 Task: Create a sub task System Test and UAT for the task  Upgrade and migrate company business intelligence to a cloud-based solution in the project AztecTech , assign it to team member softage.4@softage.net and update the status of the sub task to  On Track  , set the priority of the sub task to Low
Action: Mouse moved to (690, 406)
Screenshot: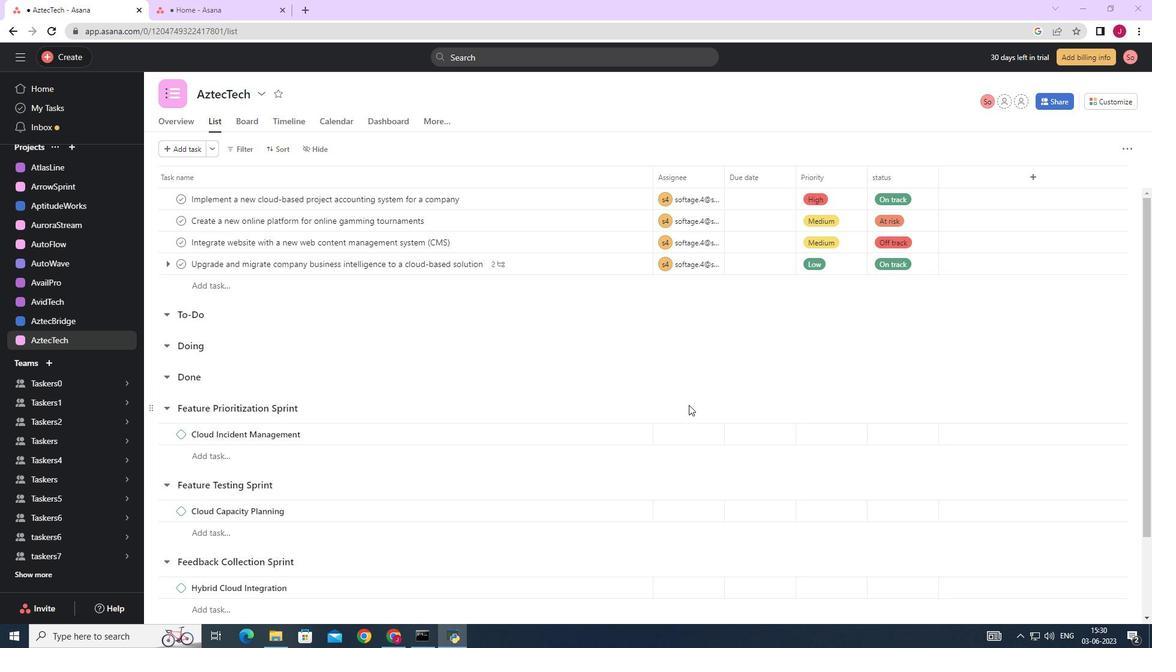 
Action: Mouse scrolled (690, 407) with delta (0, 0)
Screenshot: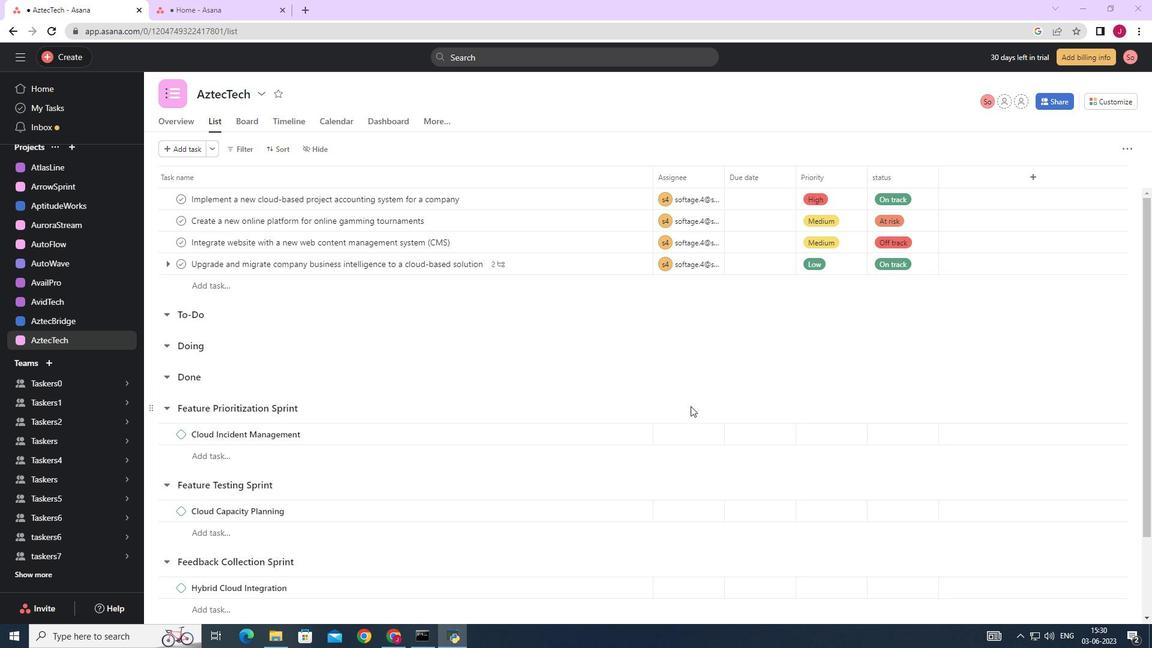 
Action: Mouse scrolled (690, 407) with delta (0, 0)
Screenshot: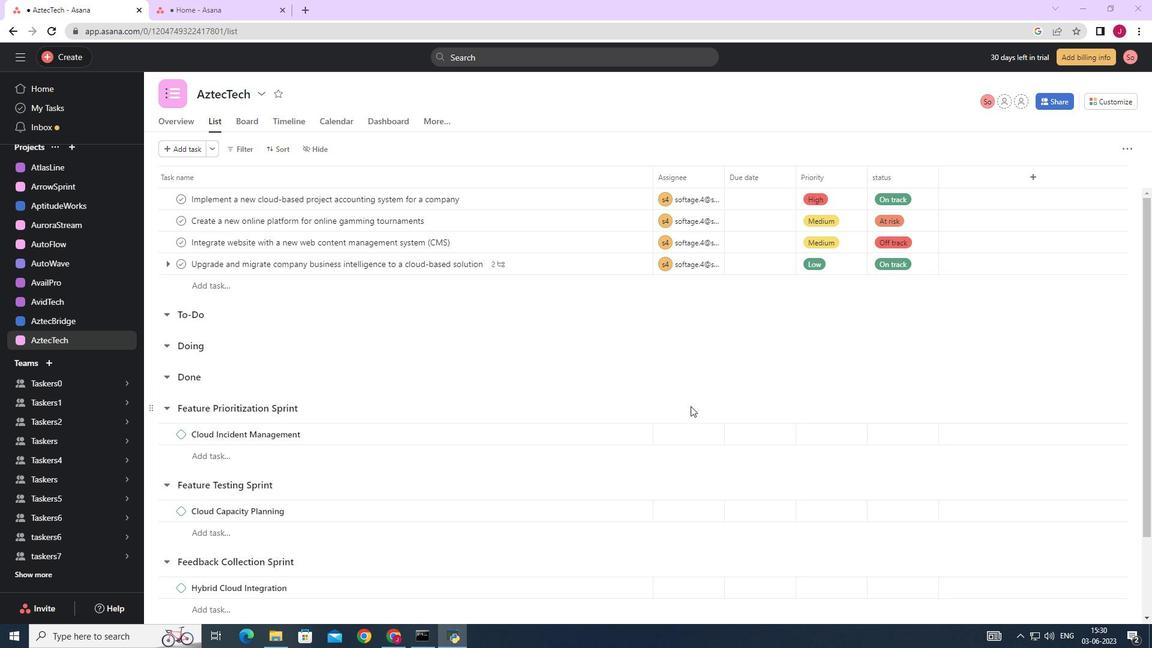 
Action: Mouse moved to (581, 267)
Screenshot: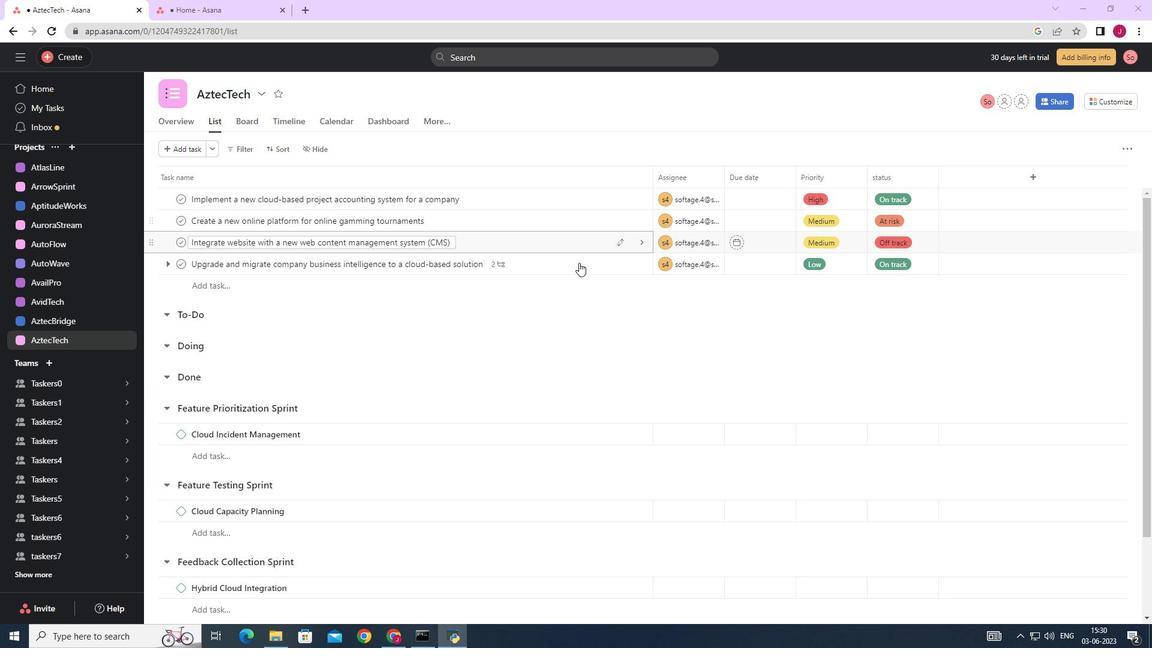 
Action: Mouse pressed left at (581, 267)
Screenshot: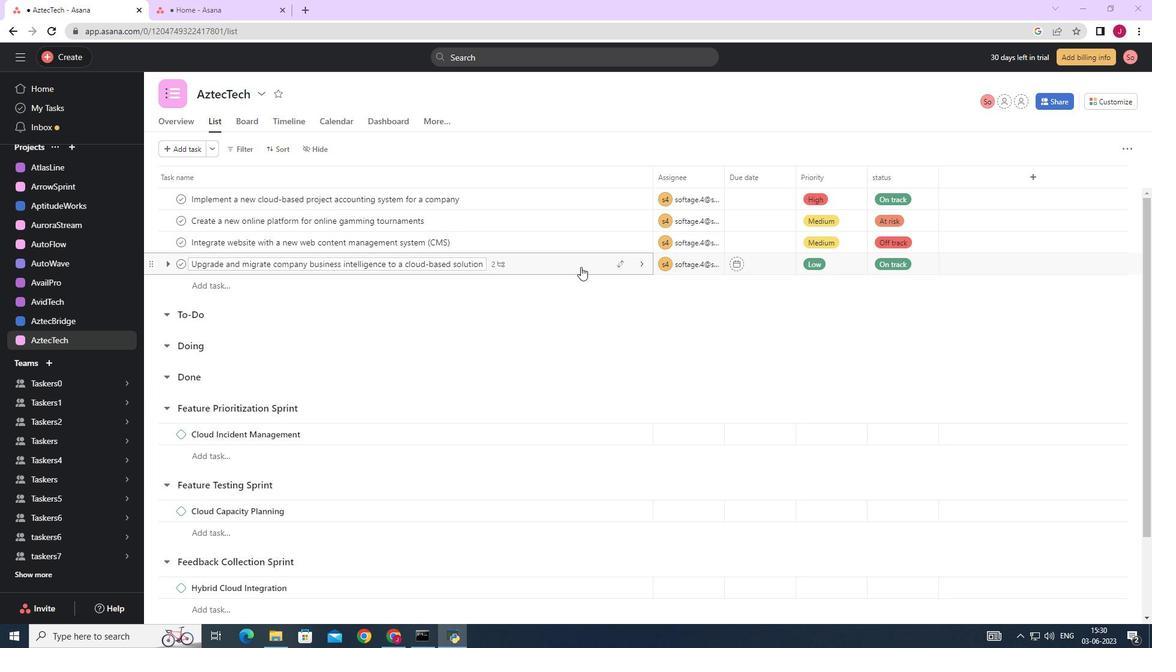 
Action: Mouse moved to (895, 410)
Screenshot: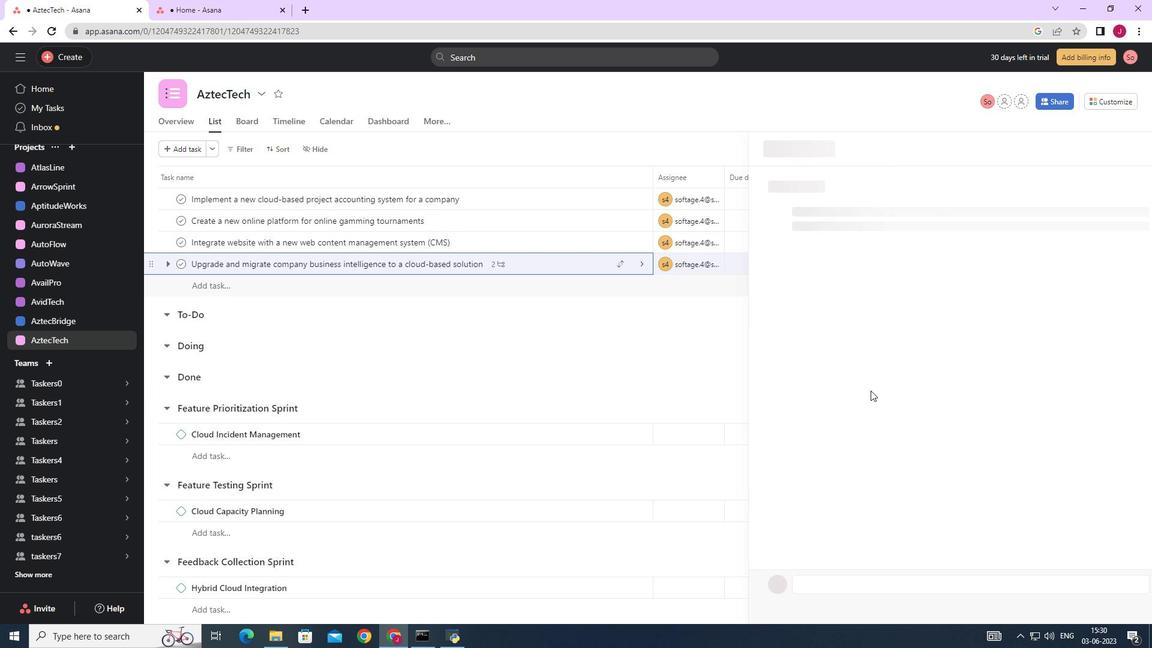 
Action: Mouse scrolled (895, 409) with delta (0, 0)
Screenshot: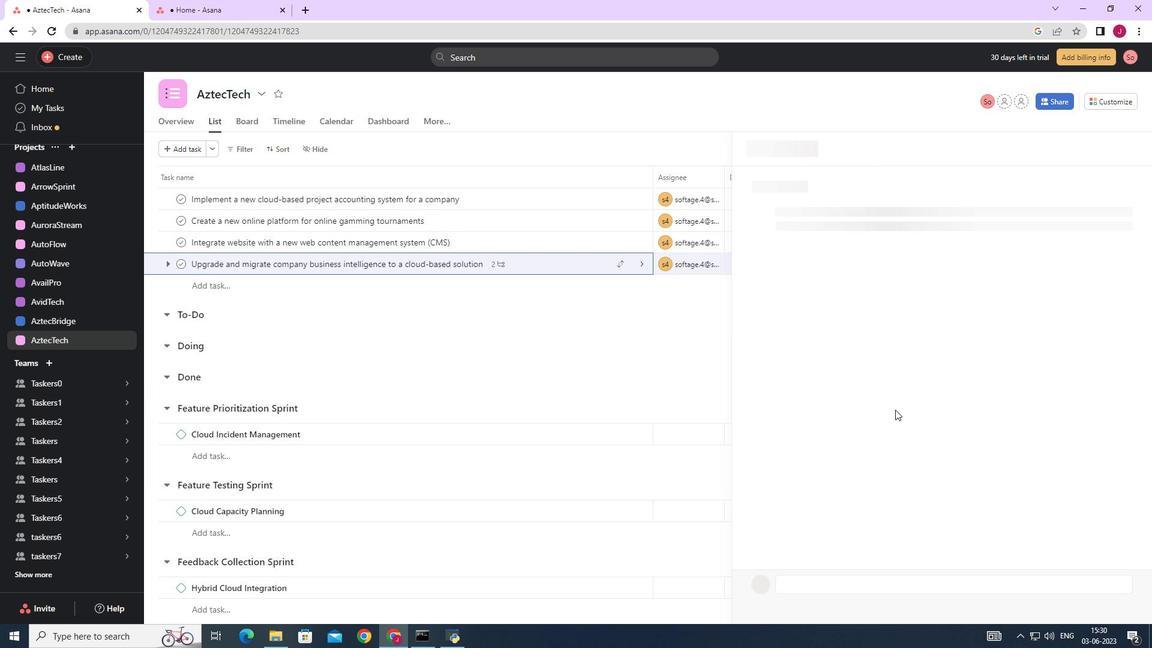 
Action: Mouse scrolled (895, 409) with delta (0, 0)
Screenshot: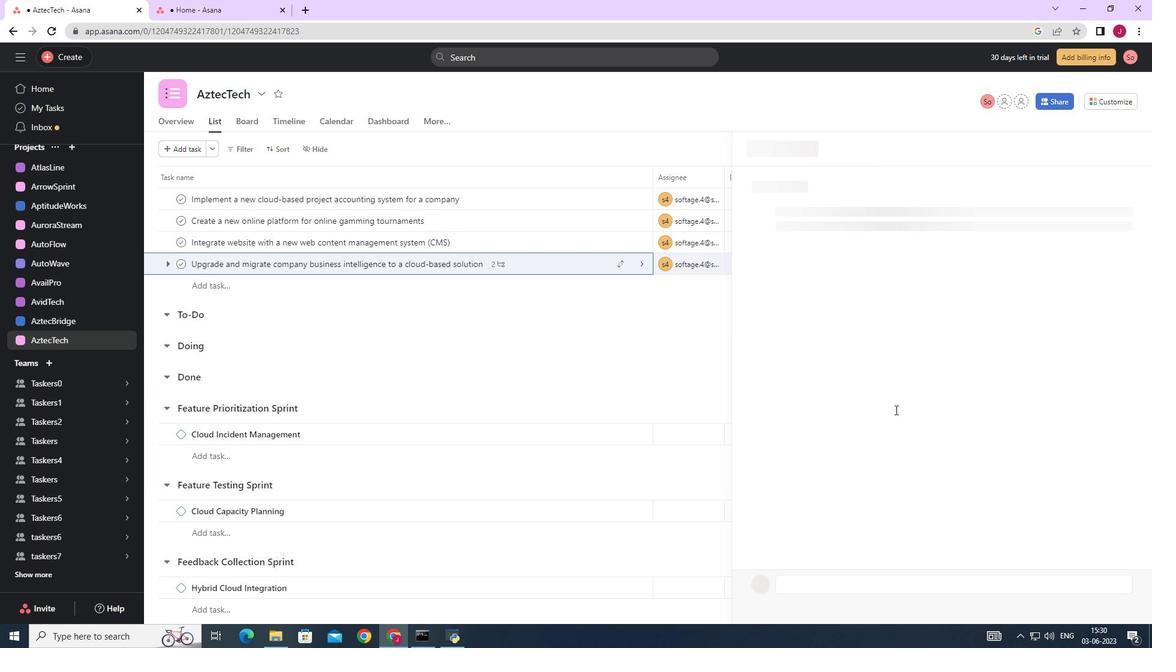 
Action: Mouse scrolled (895, 409) with delta (0, 0)
Screenshot: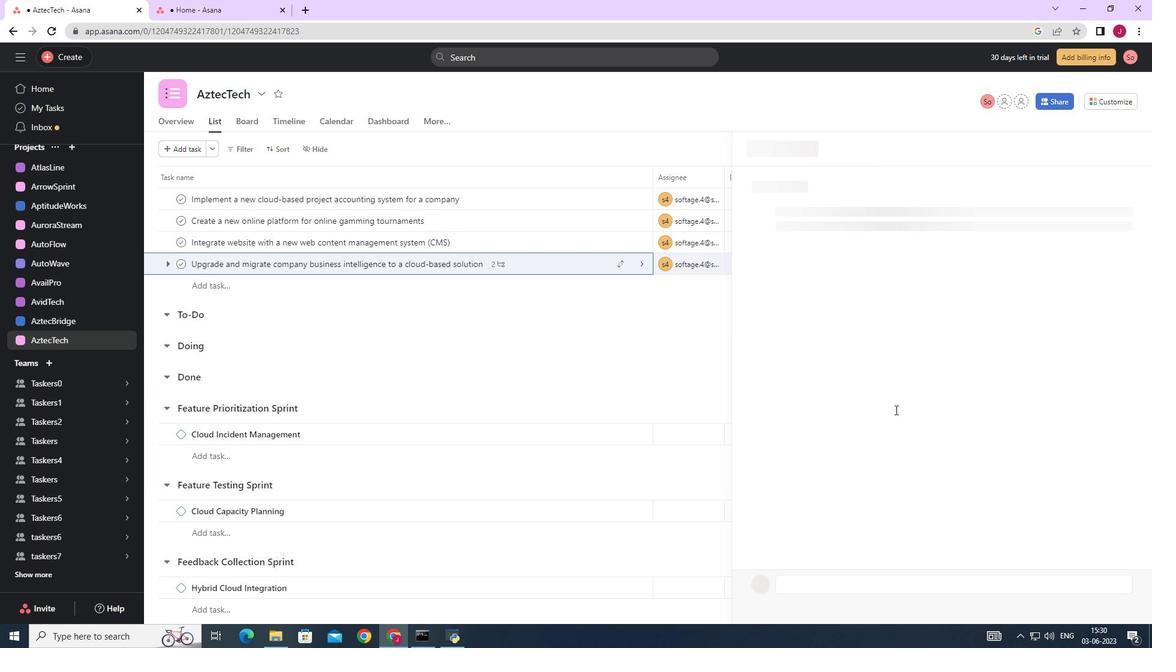 
Action: Mouse scrolled (895, 409) with delta (0, 0)
Screenshot: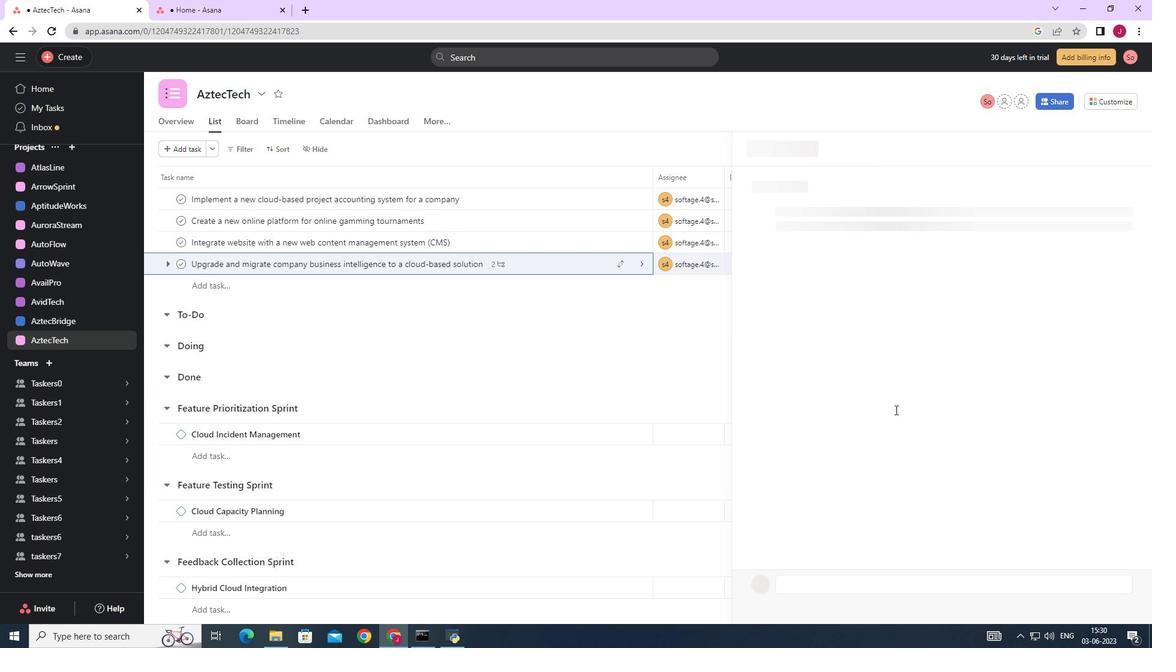 
Action: Mouse moved to (779, 436)
Screenshot: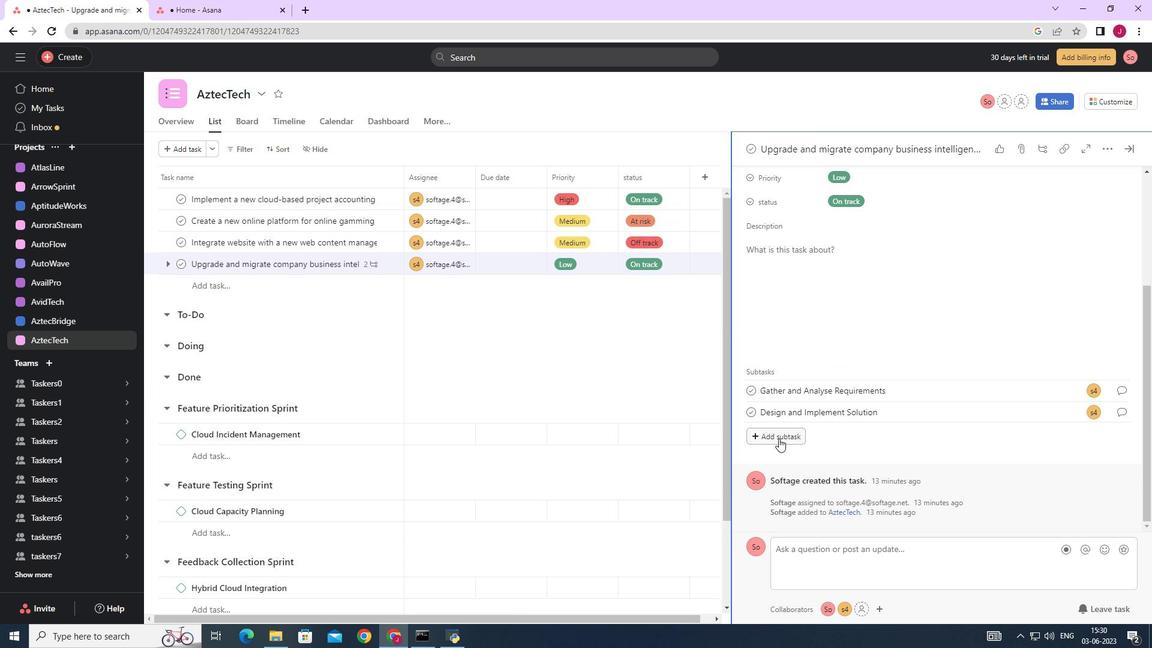 
Action: Mouse pressed left at (779, 436)
Screenshot: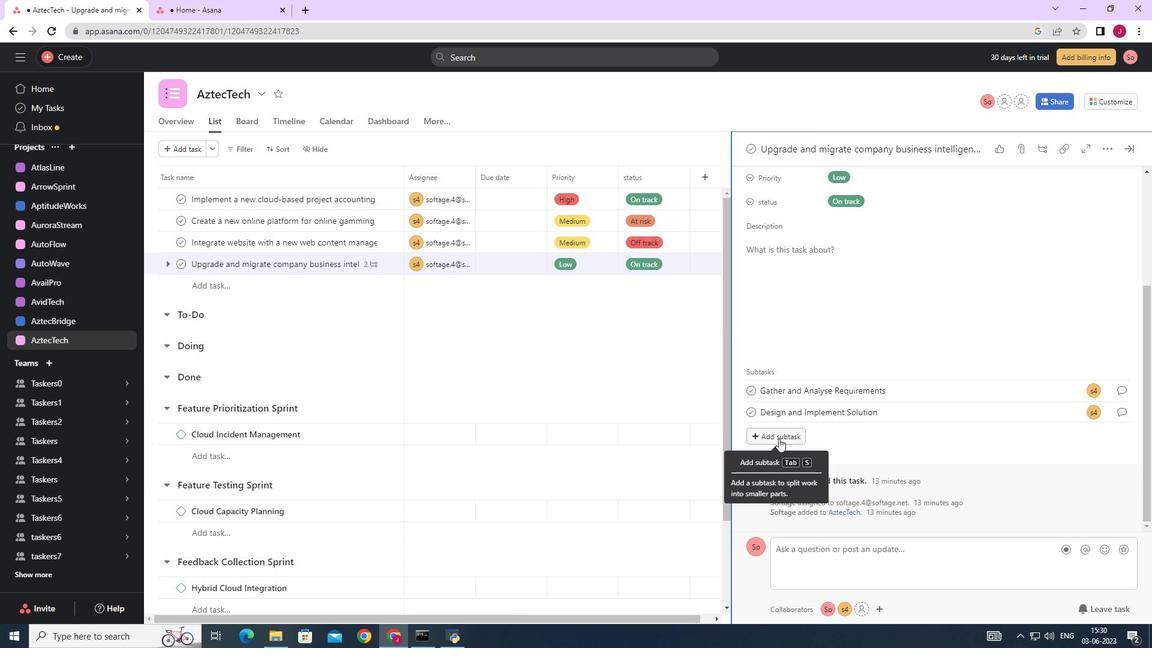 
Action: Mouse moved to (775, 413)
Screenshot: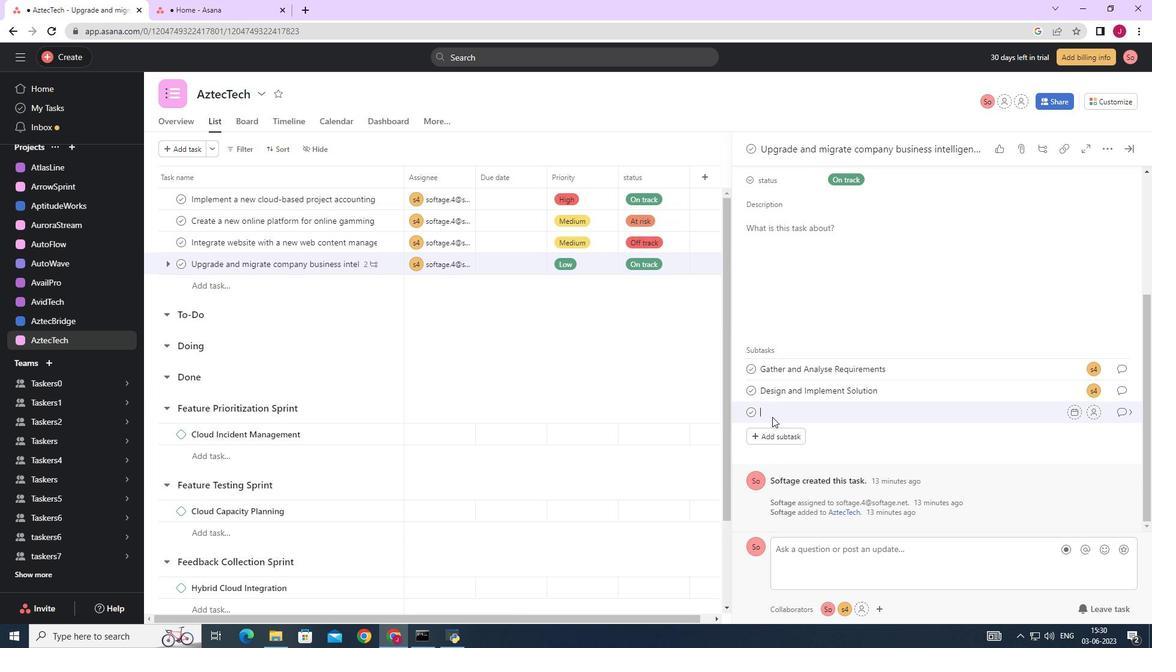 
Action: Key pressed <Key.caps_lock>S<Key.caps_lock>ystem<Key.space><Key.caps_lock>T<Key.caps_lock>est<Key.space>and<Key.space><Key.caps_lock>UAT
Screenshot: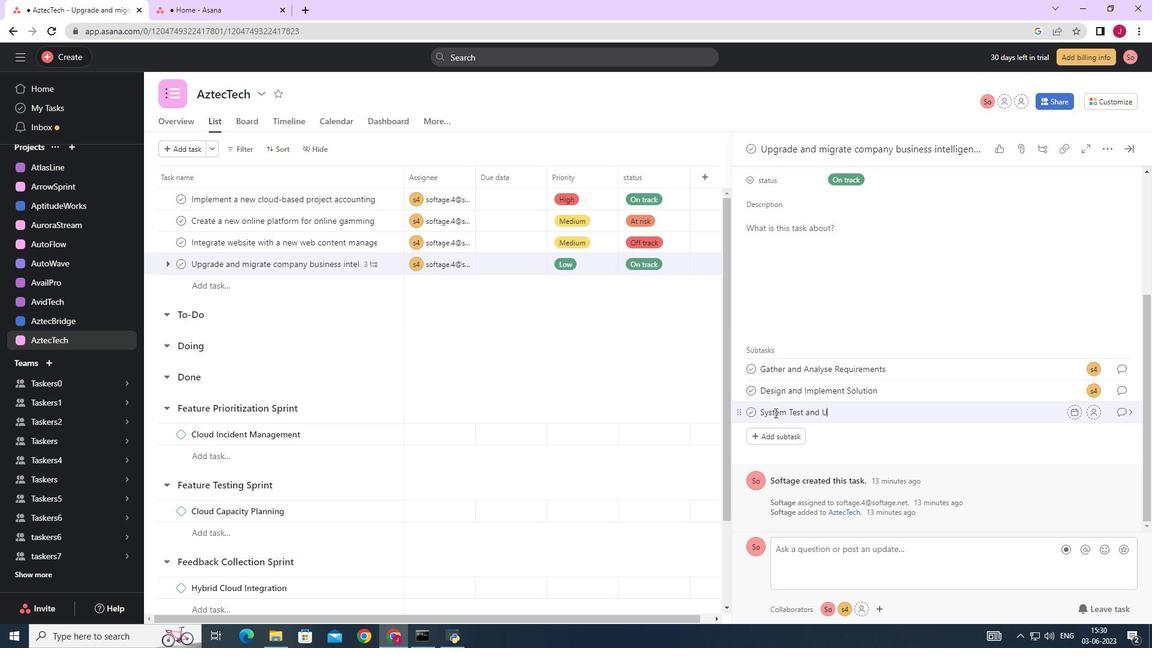 
Action: Mouse moved to (1096, 414)
Screenshot: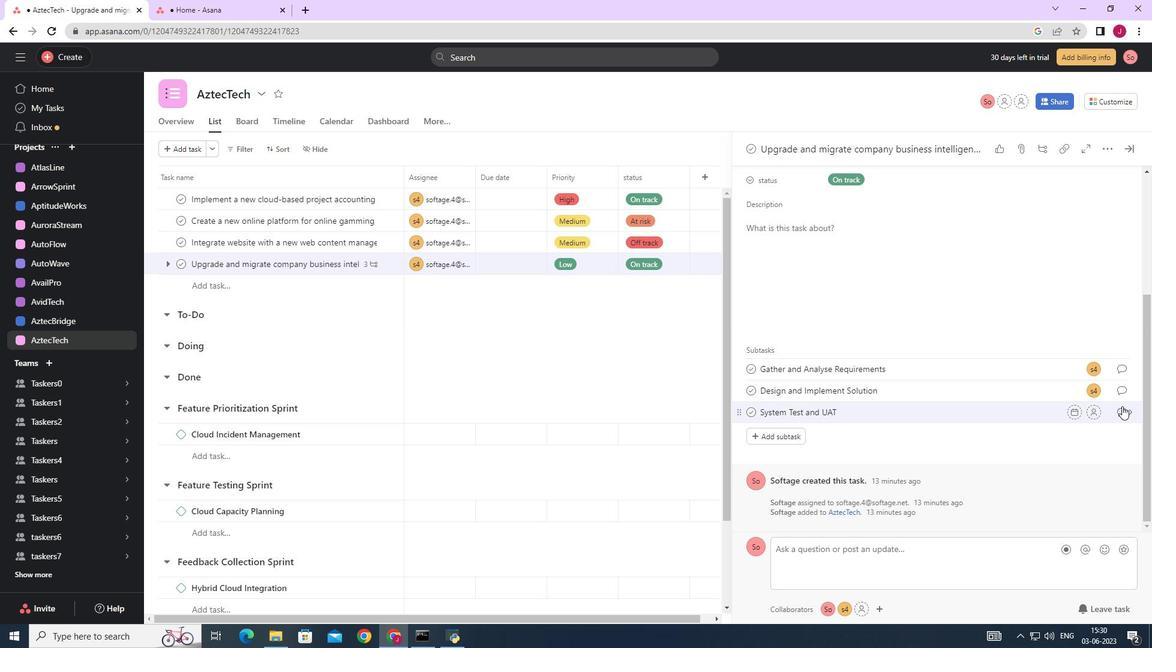 
Action: Mouse pressed left at (1096, 414)
Screenshot: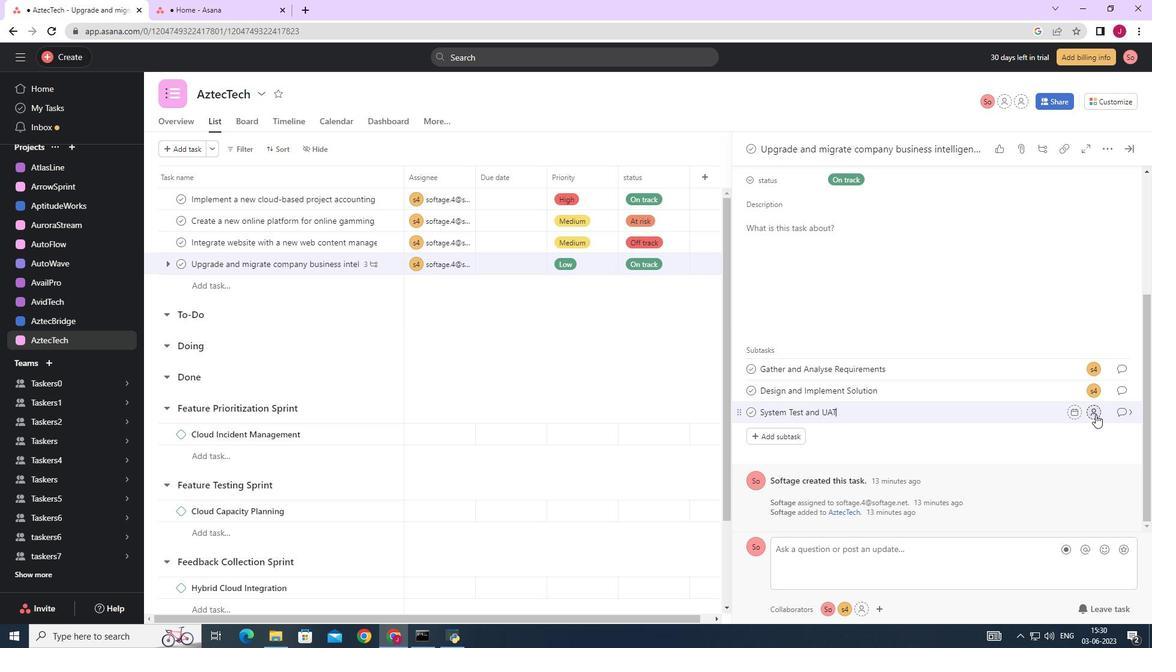 
Action: Mouse moved to (987, 458)
Screenshot: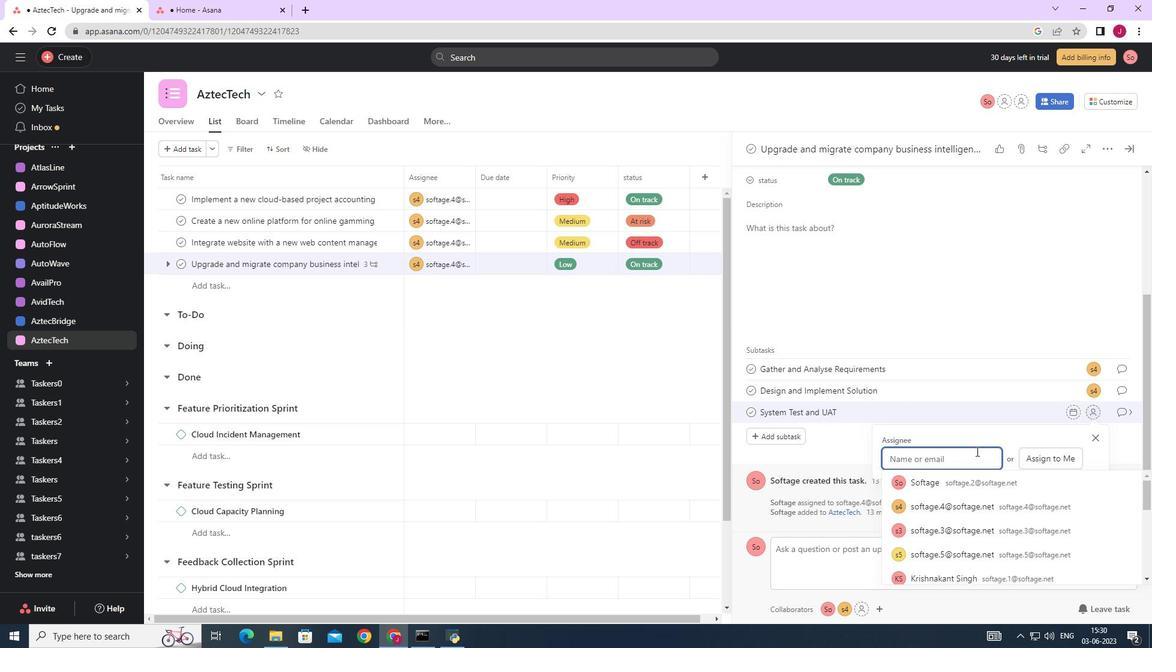 
Action: Key pressed SOFTAGE.
Screenshot: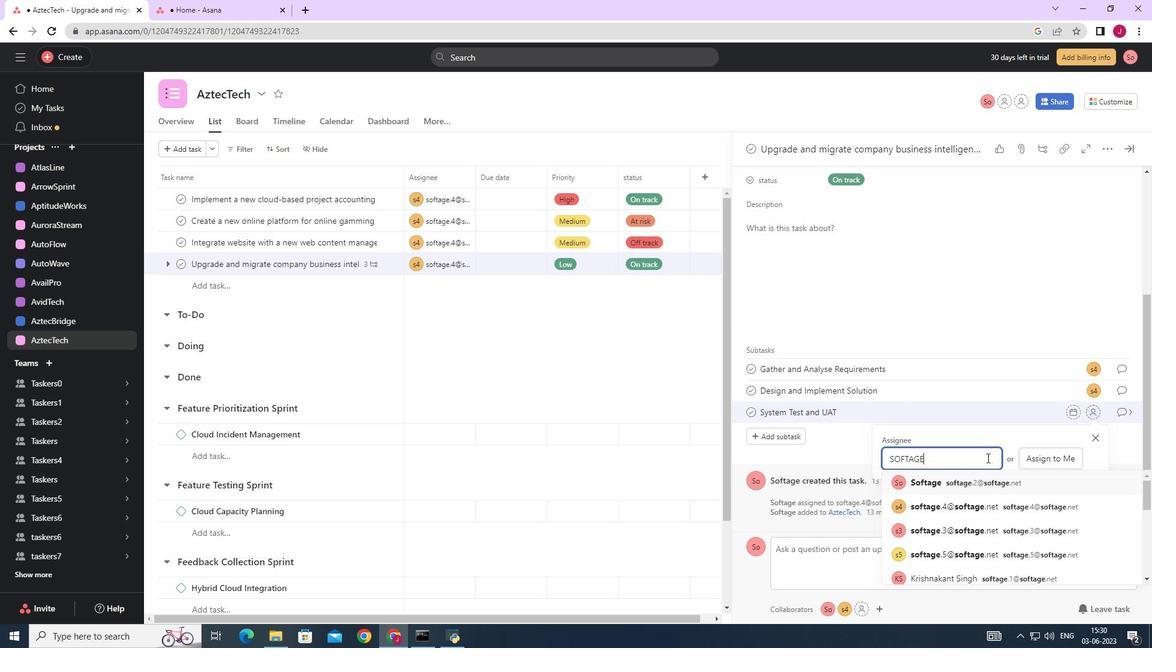 
Action: Mouse moved to (987, 458)
Screenshot: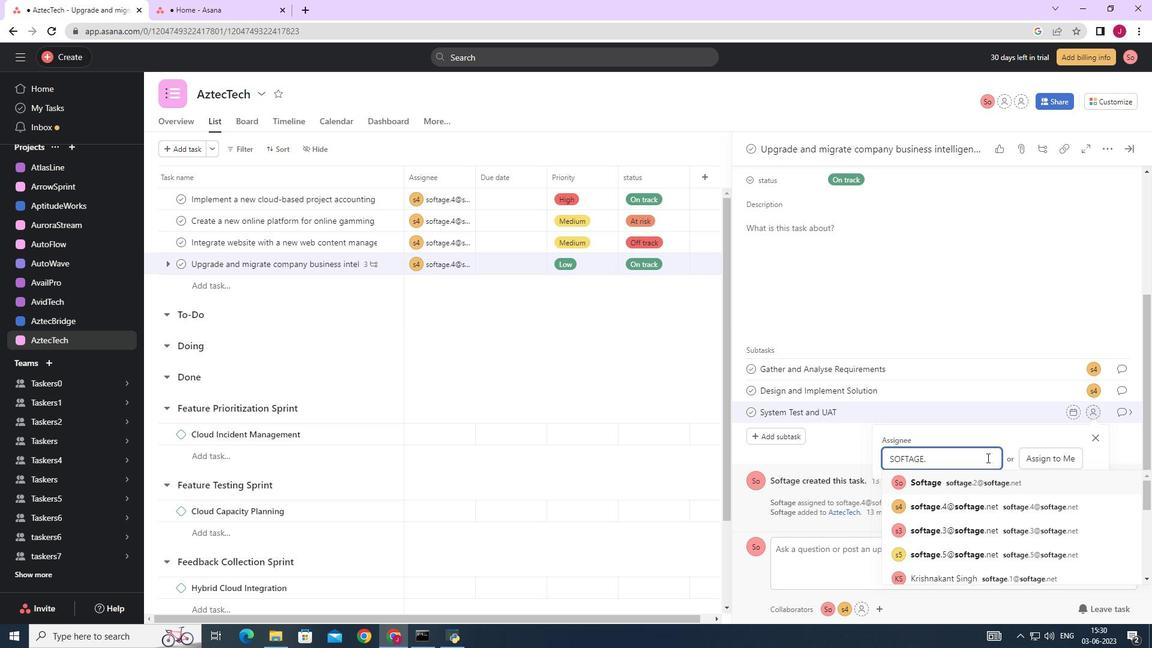
Action: Key pressed 4
Screenshot: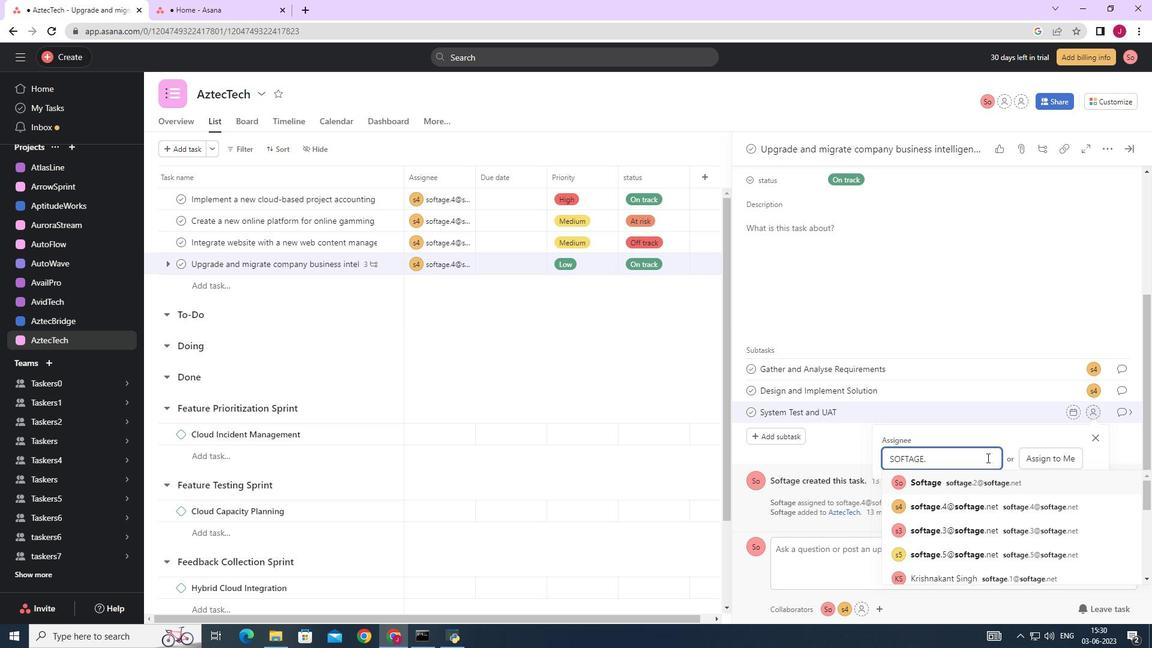 
Action: Mouse moved to (1013, 481)
Screenshot: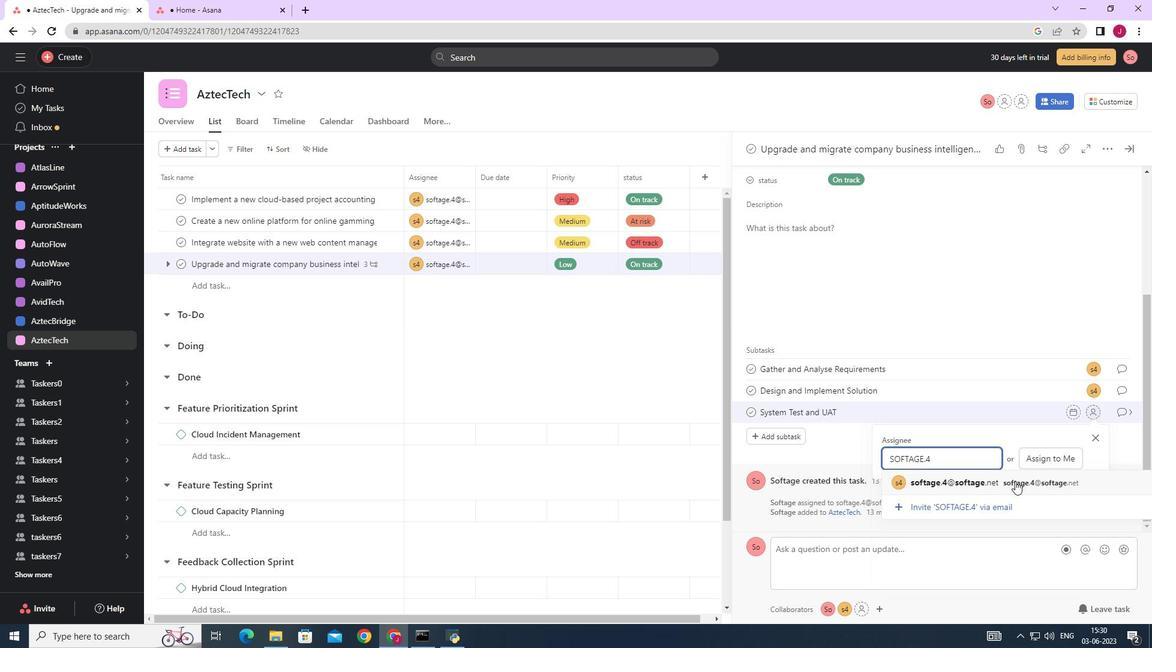 
Action: Mouse pressed left at (1013, 481)
Screenshot: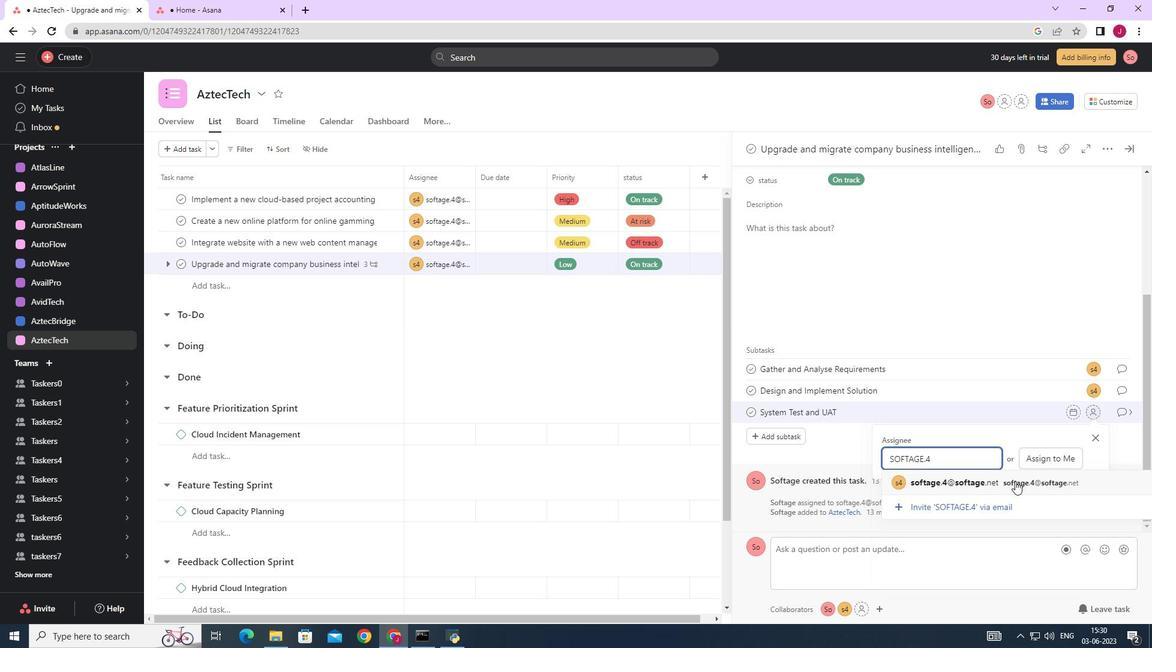 
Action: Mouse moved to (1114, 412)
Screenshot: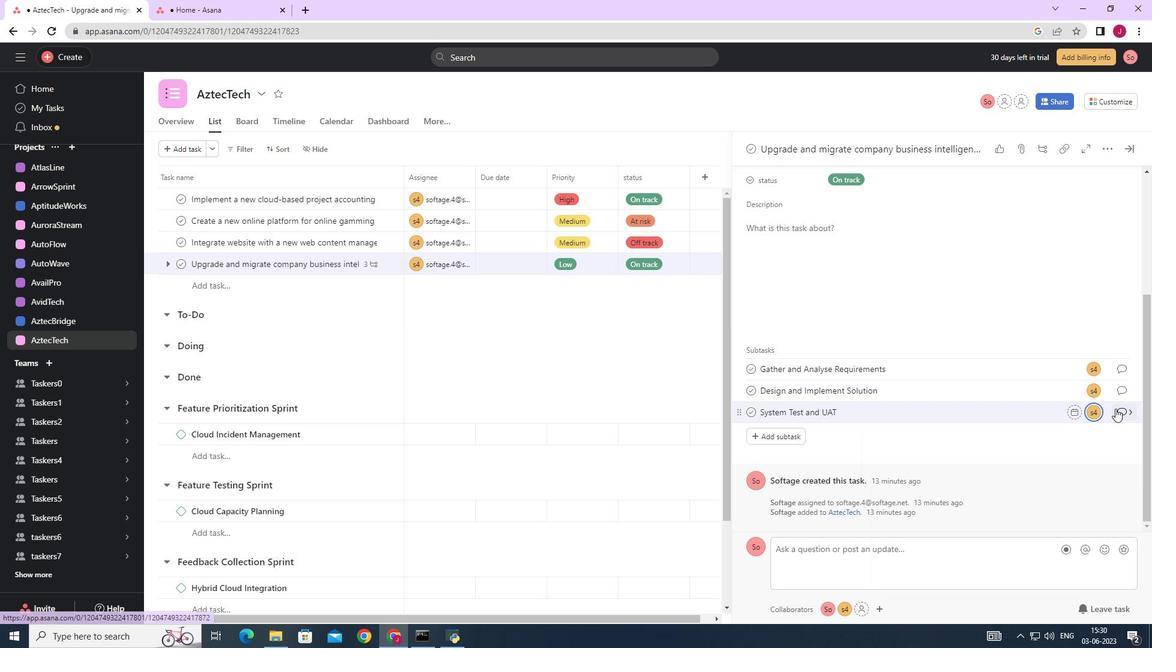 
Action: Mouse pressed left at (1114, 412)
Screenshot: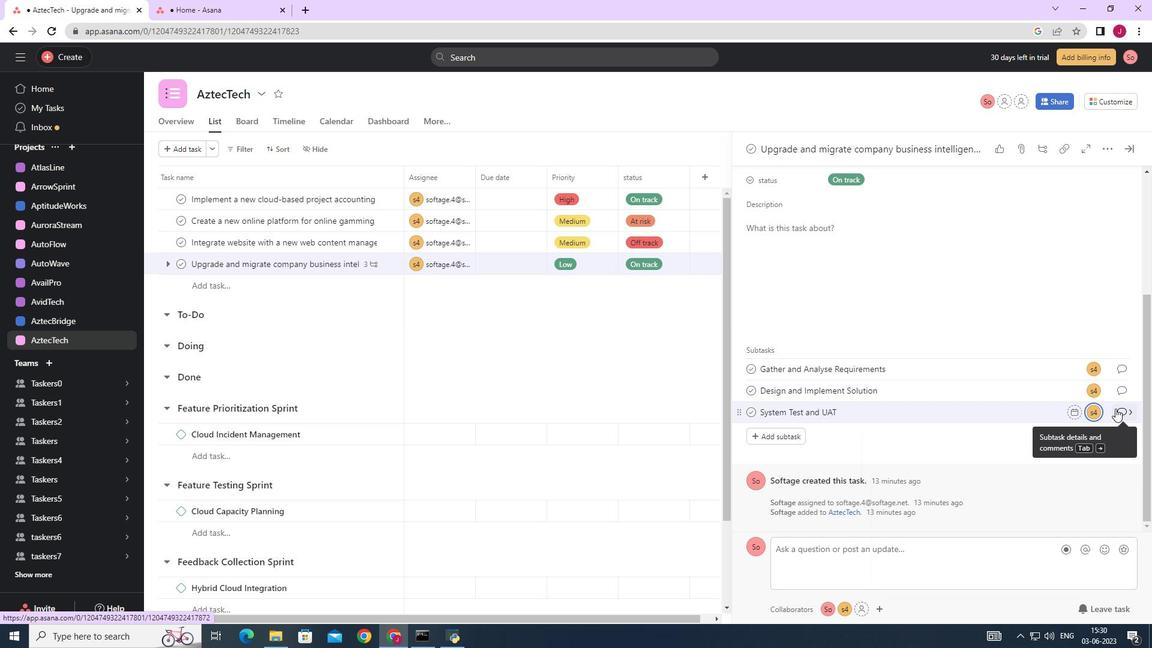 
Action: Mouse moved to (802, 317)
Screenshot: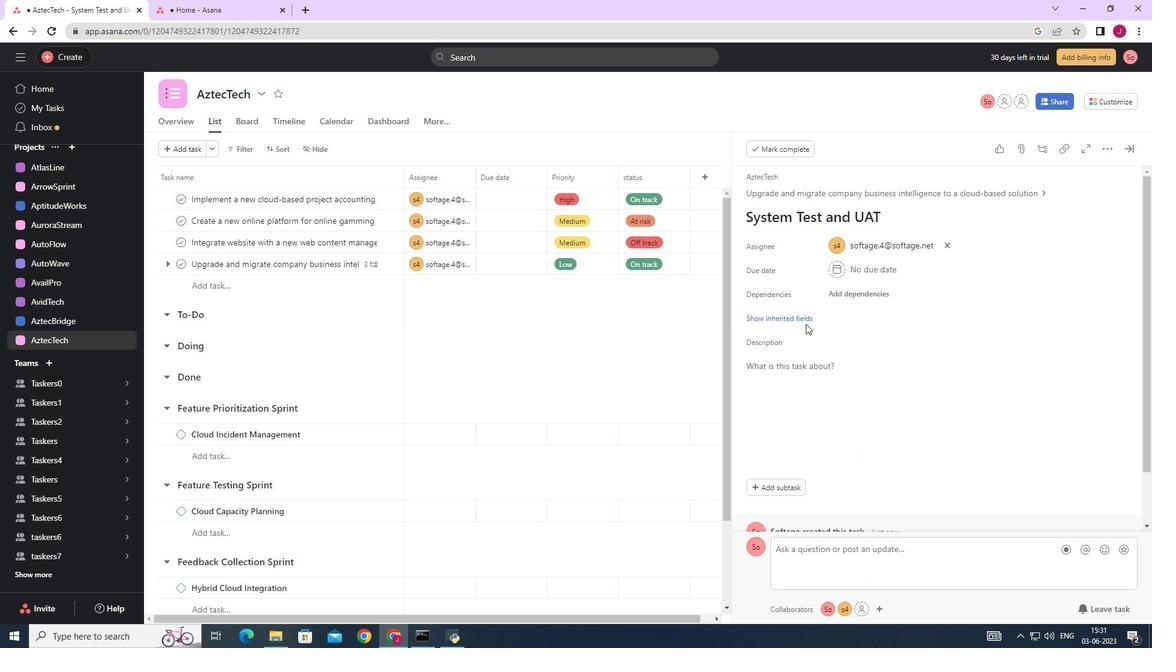 
Action: Mouse pressed left at (802, 317)
Screenshot: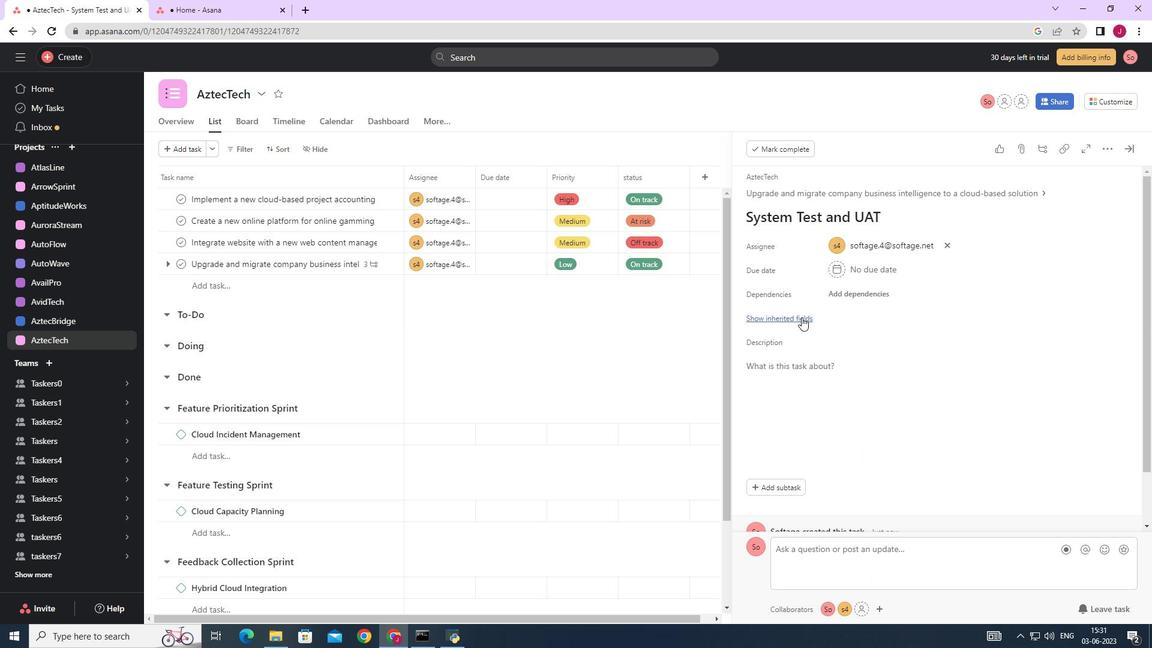 
Action: Mouse moved to (847, 340)
Screenshot: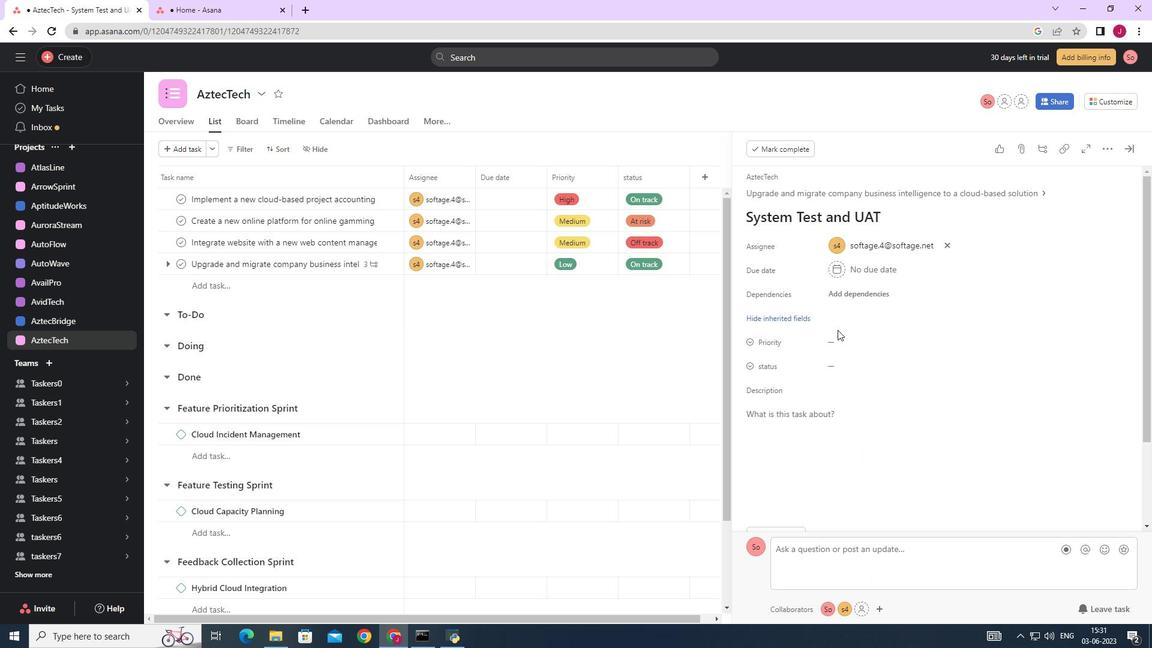 
Action: Mouse pressed left at (847, 340)
Screenshot: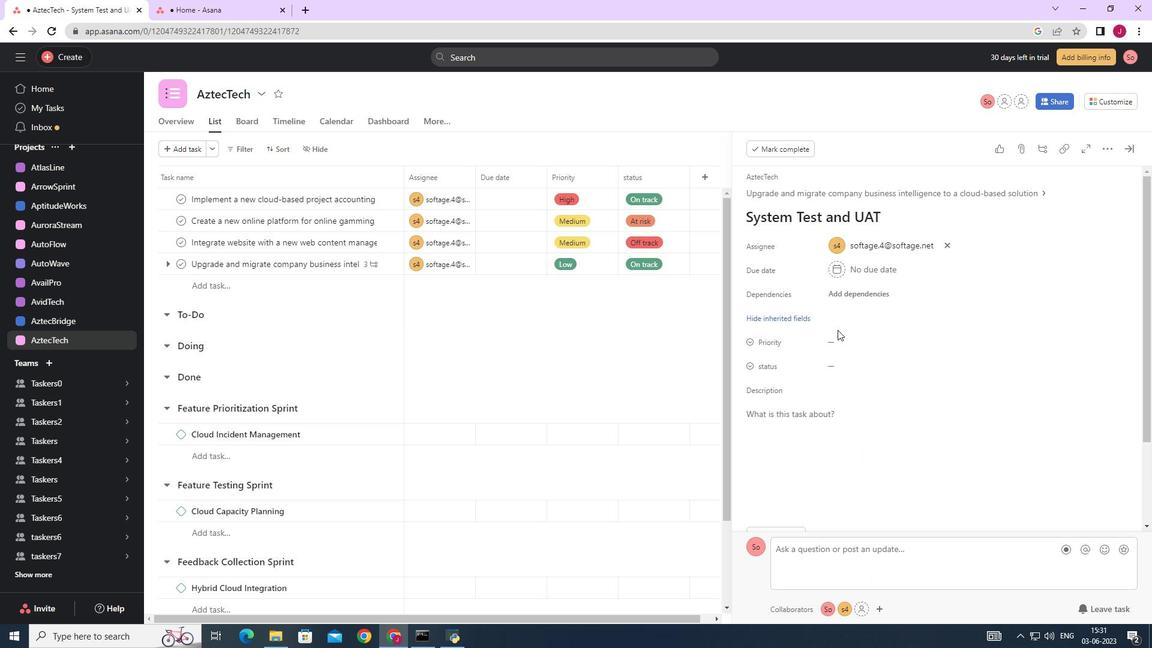 
Action: Mouse moved to (864, 429)
Screenshot: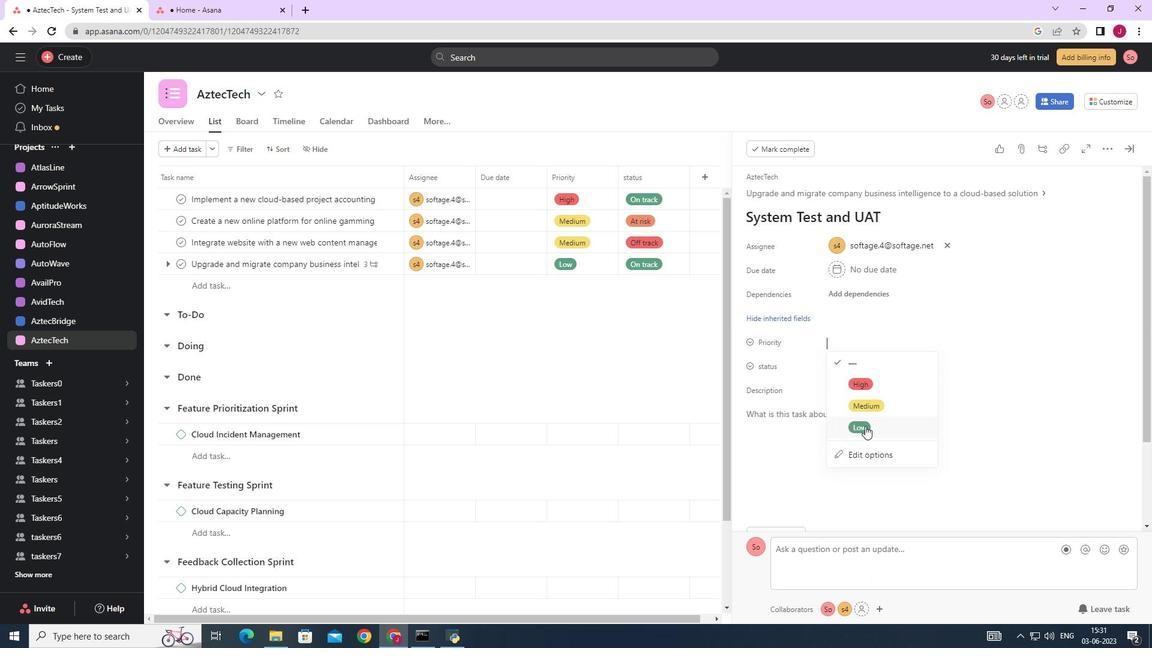 
Action: Mouse pressed left at (864, 429)
Screenshot: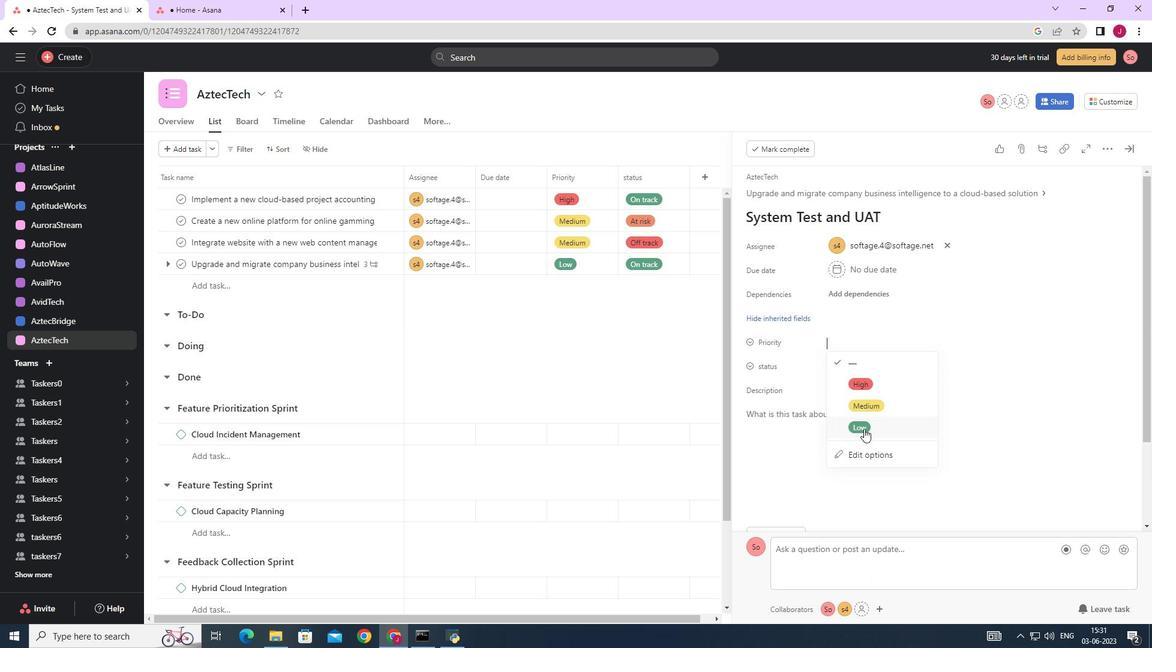
Action: Mouse moved to (855, 365)
Screenshot: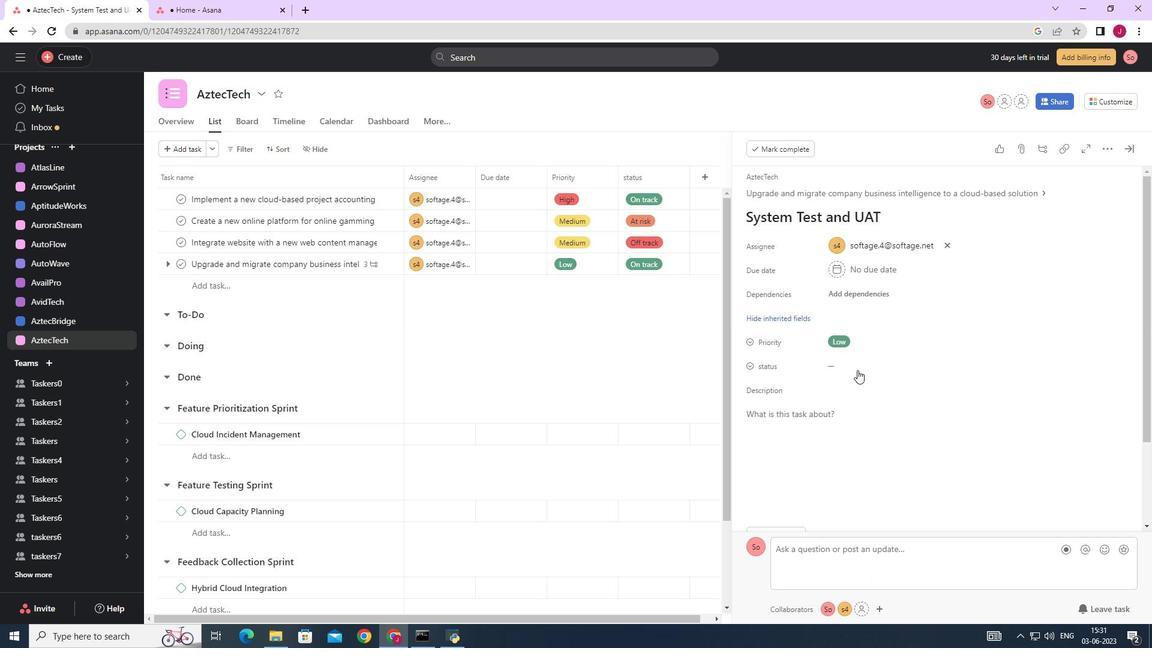 
Action: Mouse pressed left at (855, 365)
Screenshot: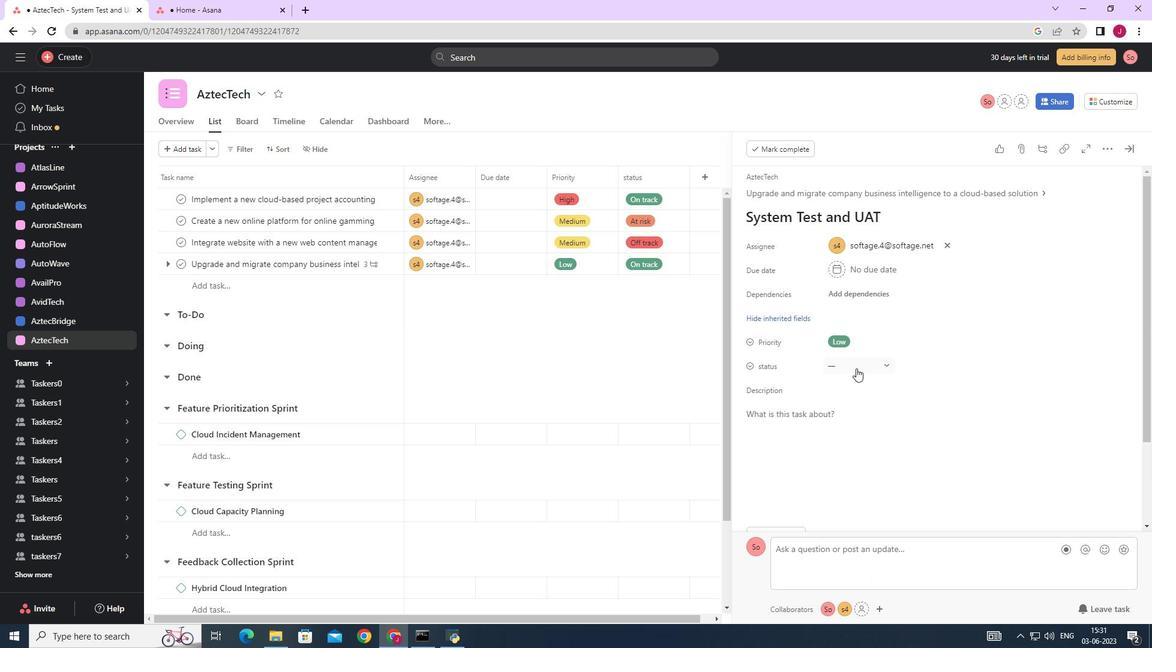 
Action: Mouse moved to (864, 407)
Screenshot: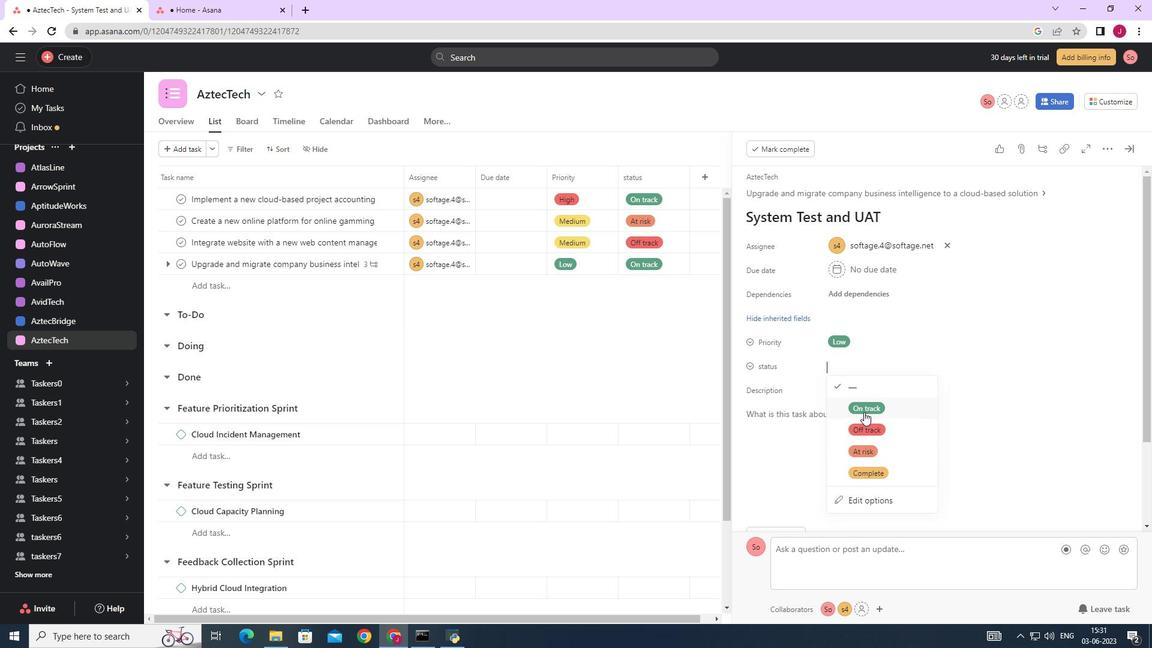 
Action: Mouse pressed left at (864, 407)
Screenshot: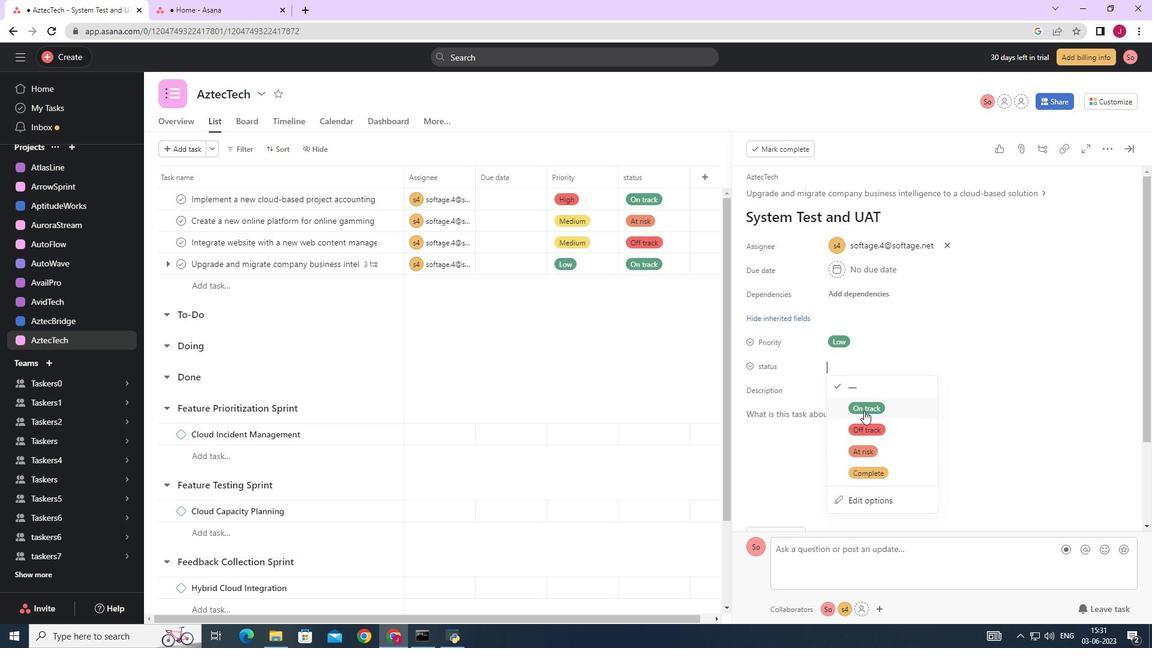 
Action: Mouse moved to (1129, 147)
Screenshot: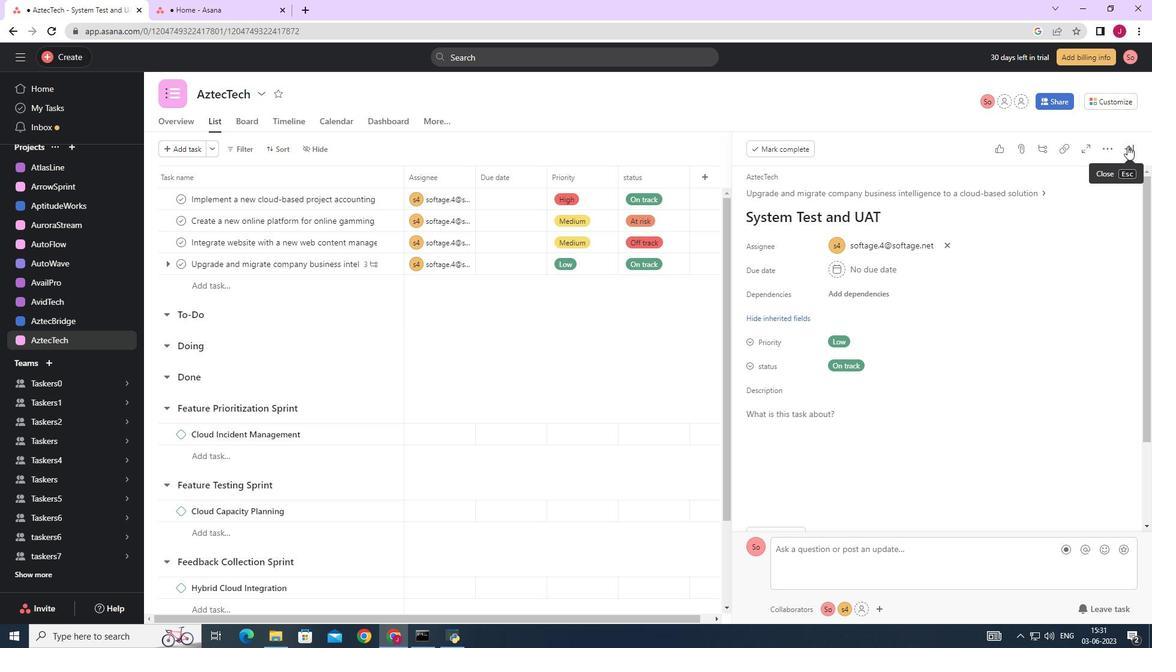 
Action: Mouse pressed left at (1129, 147)
Screenshot: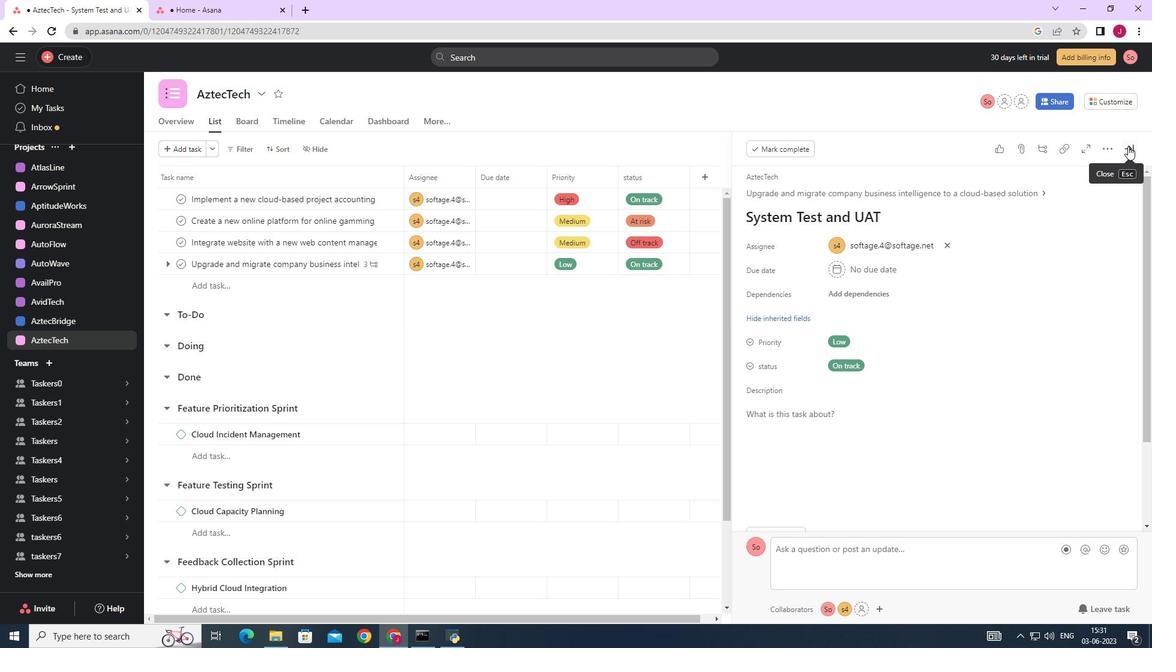 
Action: Mouse moved to (1122, 149)
Screenshot: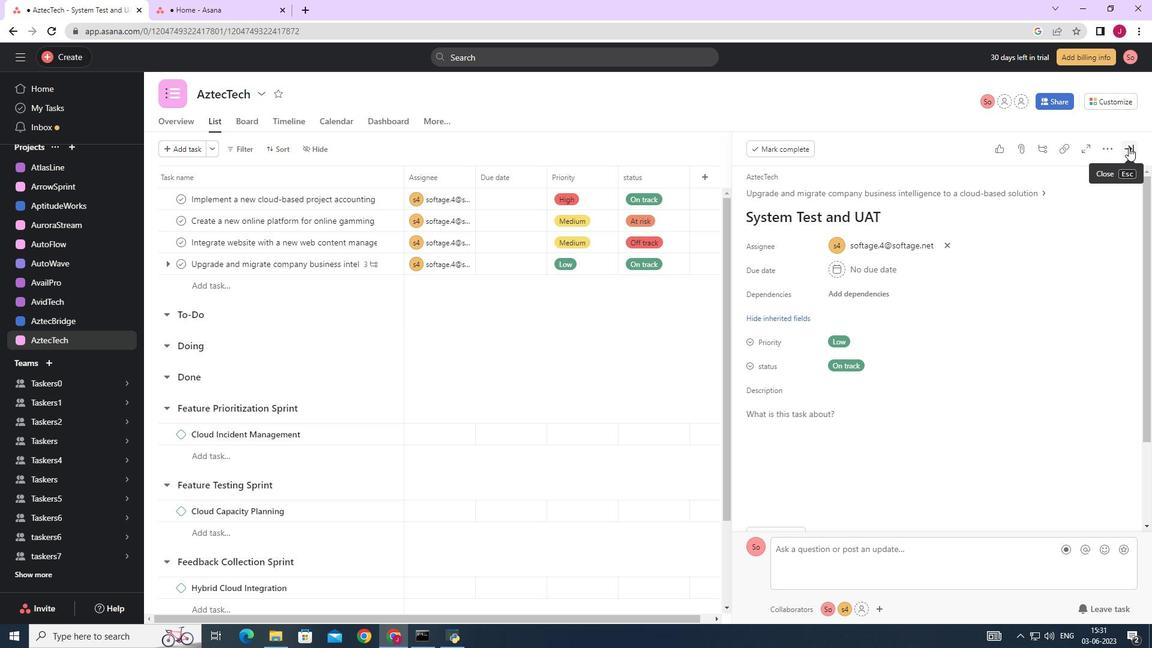 
